 Task: Create List Files in Board Legal Compliance to Workspace Digital Marketing. Create List Images in Board Resource Planning to Workspace Digital Marketing. Create List Videos in Board Email Marketing Lead Nurturing and Scoring to Workspace Digital Marketing
Action: Mouse moved to (218, 124)
Screenshot: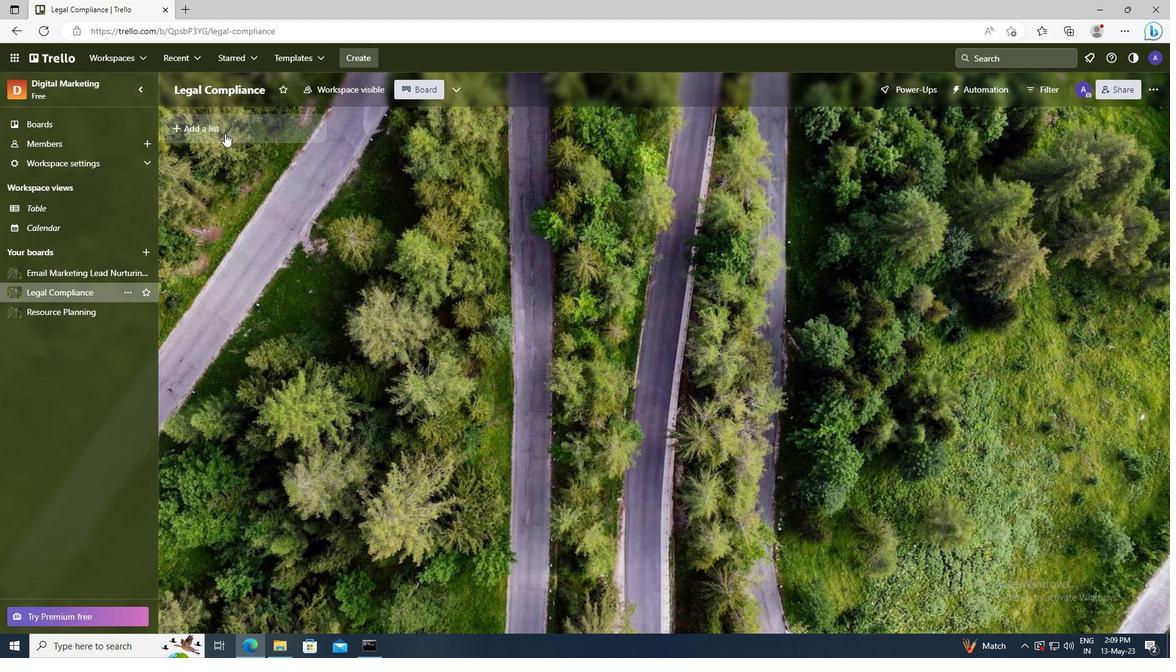 
Action: Mouse pressed left at (218, 124)
Screenshot: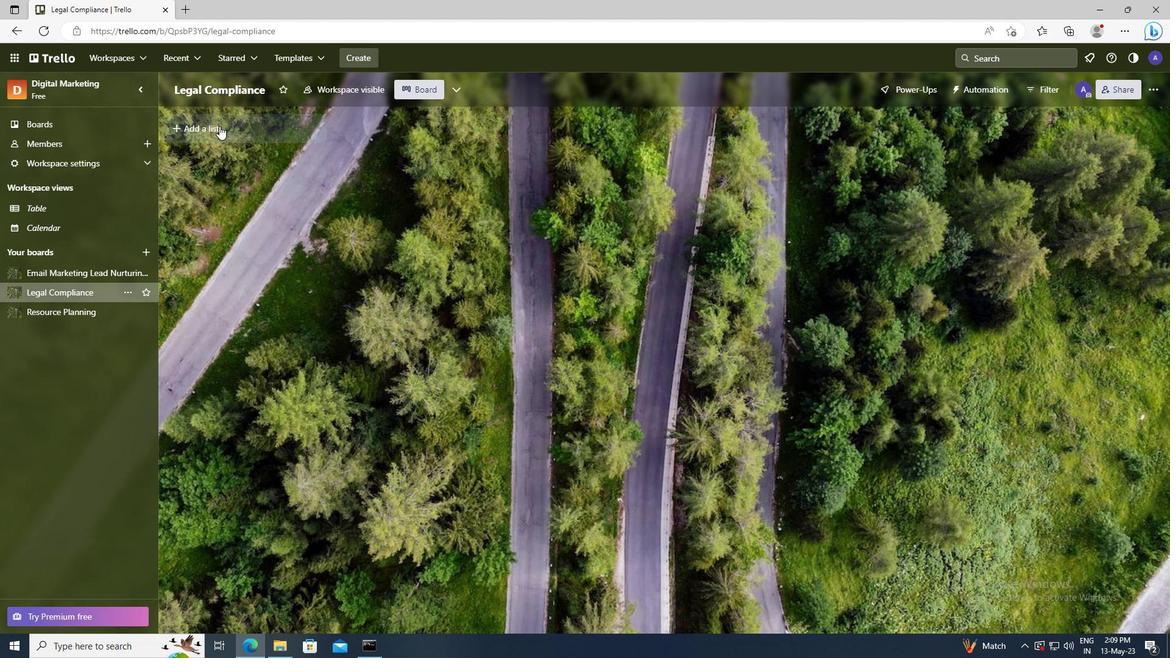 
Action: Key pressed <Key.shift>FILES
Screenshot: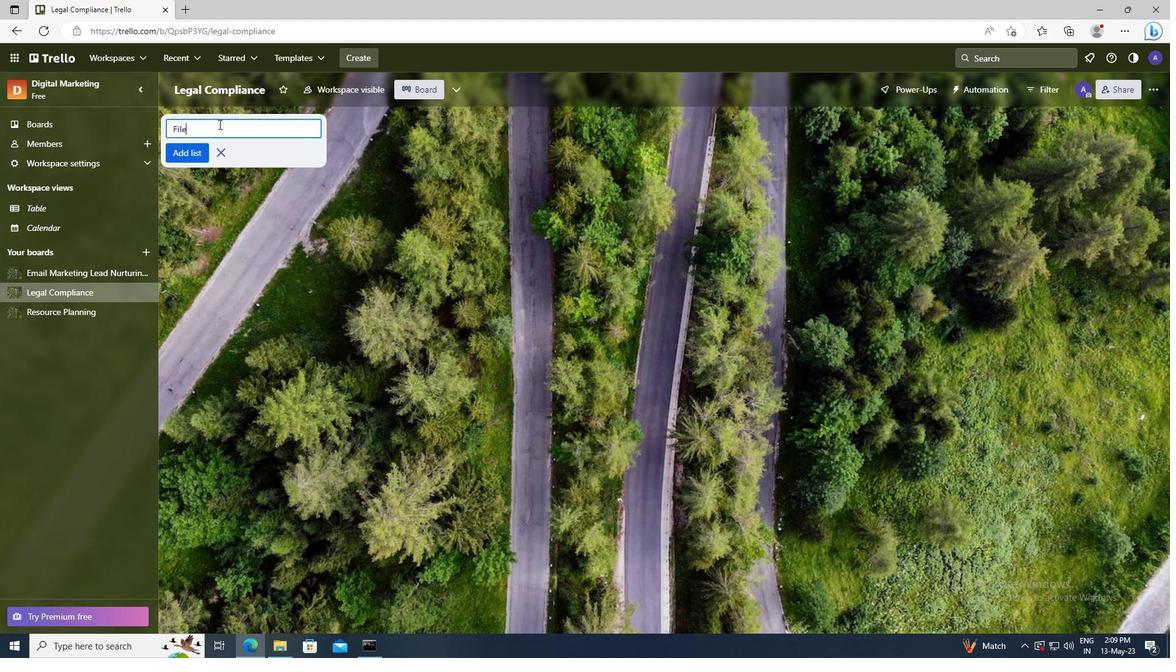
Action: Mouse moved to (193, 152)
Screenshot: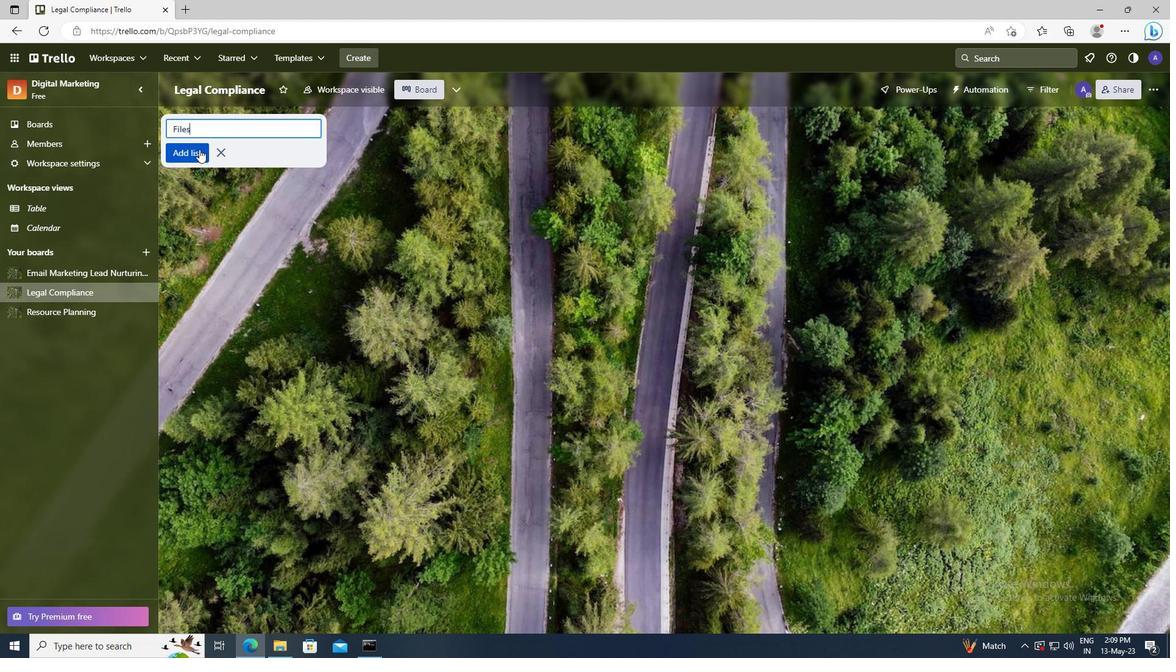 
Action: Mouse pressed left at (193, 152)
Screenshot: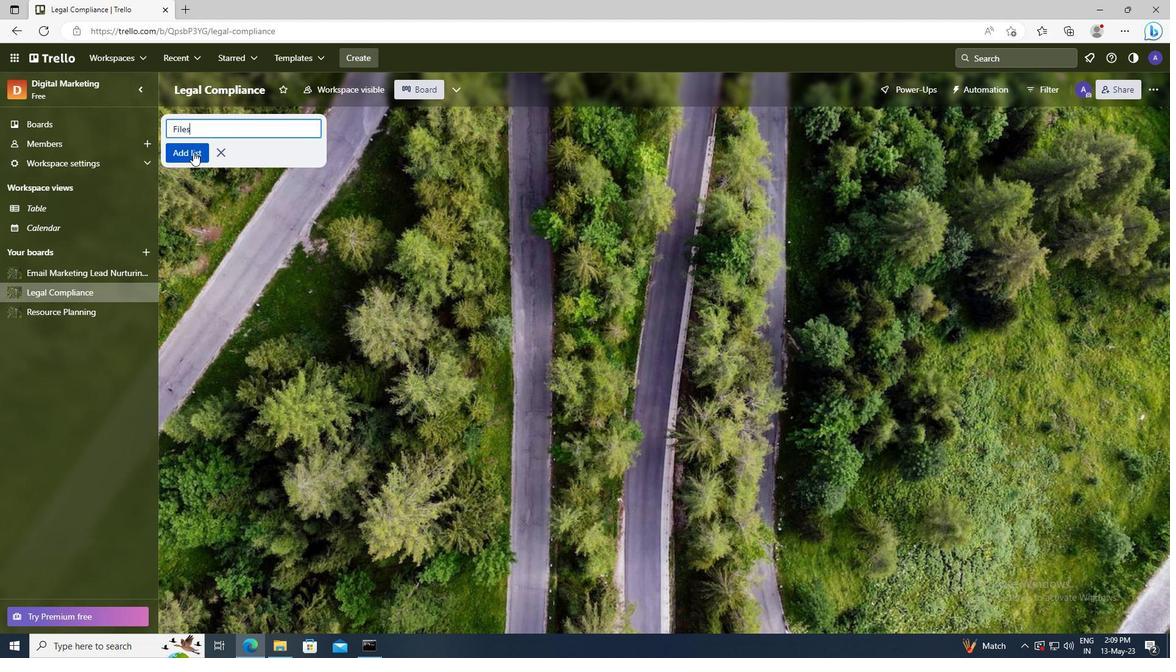 
Action: Mouse moved to (82, 318)
Screenshot: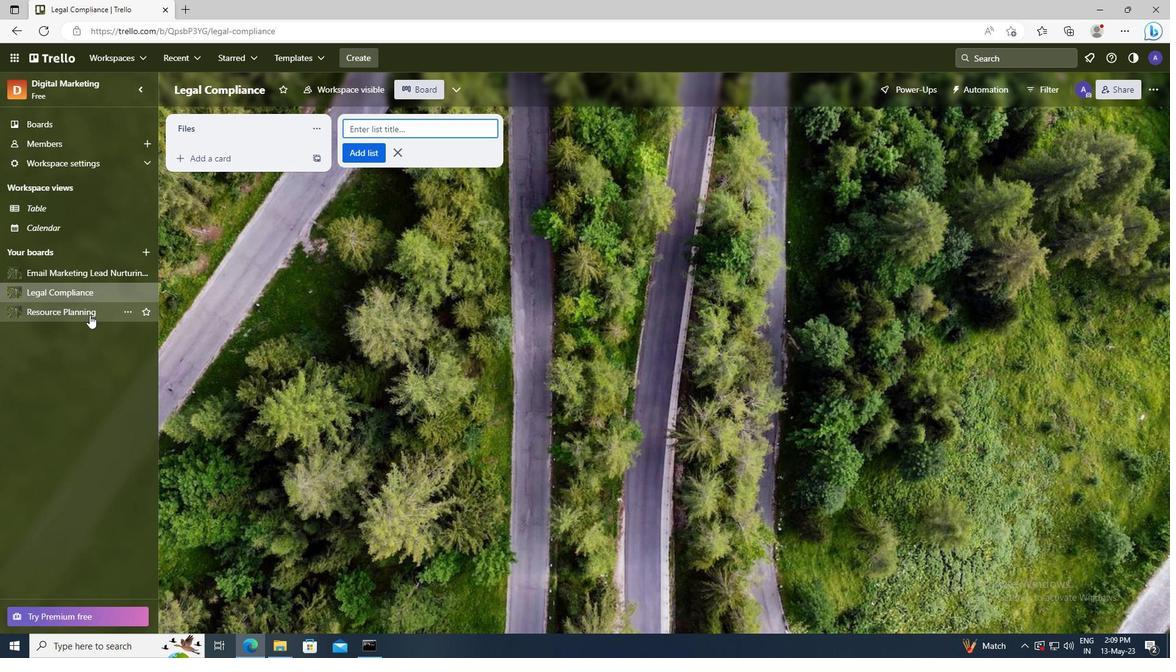 
Action: Mouse pressed left at (82, 318)
Screenshot: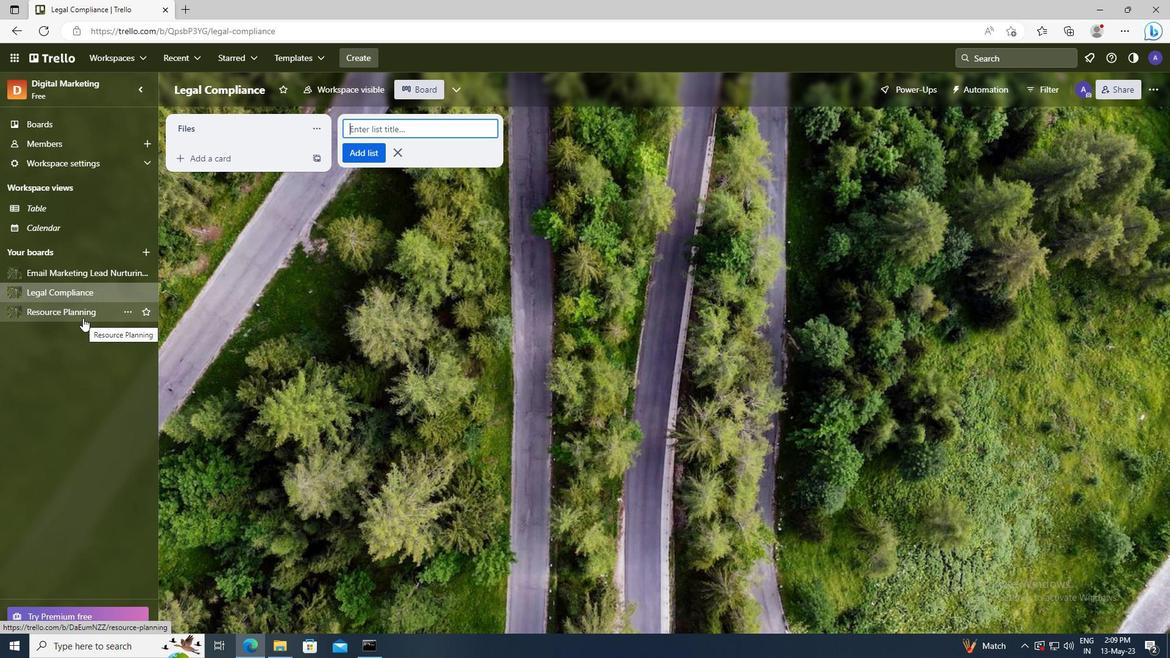 
Action: Mouse moved to (199, 129)
Screenshot: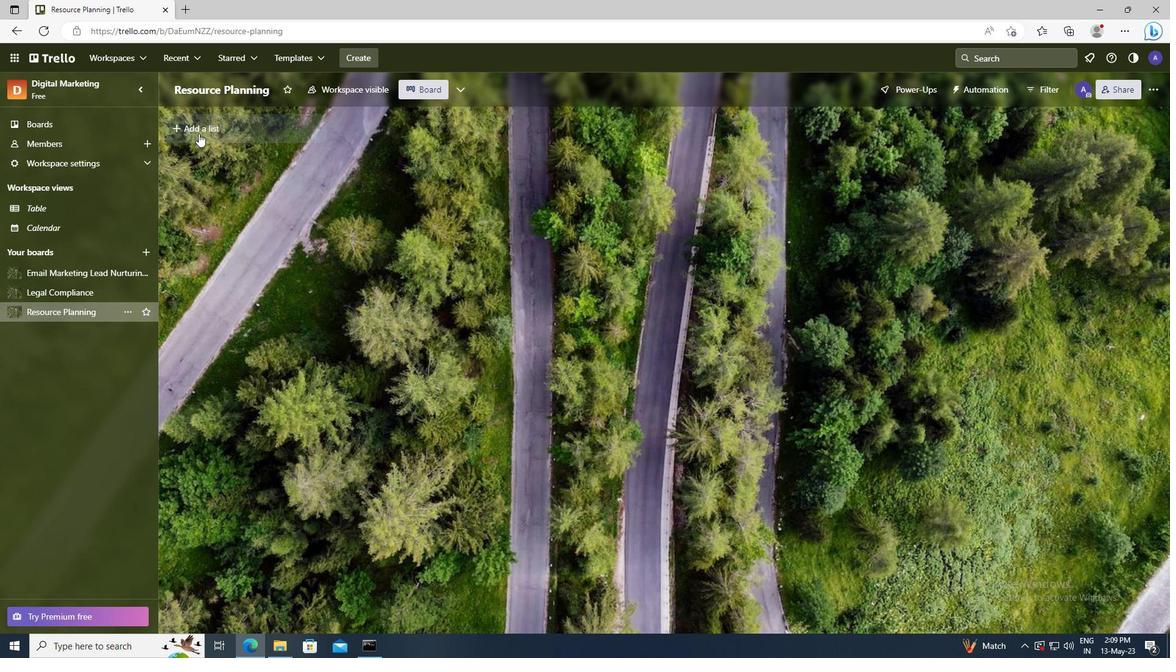 
Action: Mouse pressed left at (199, 129)
Screenshot: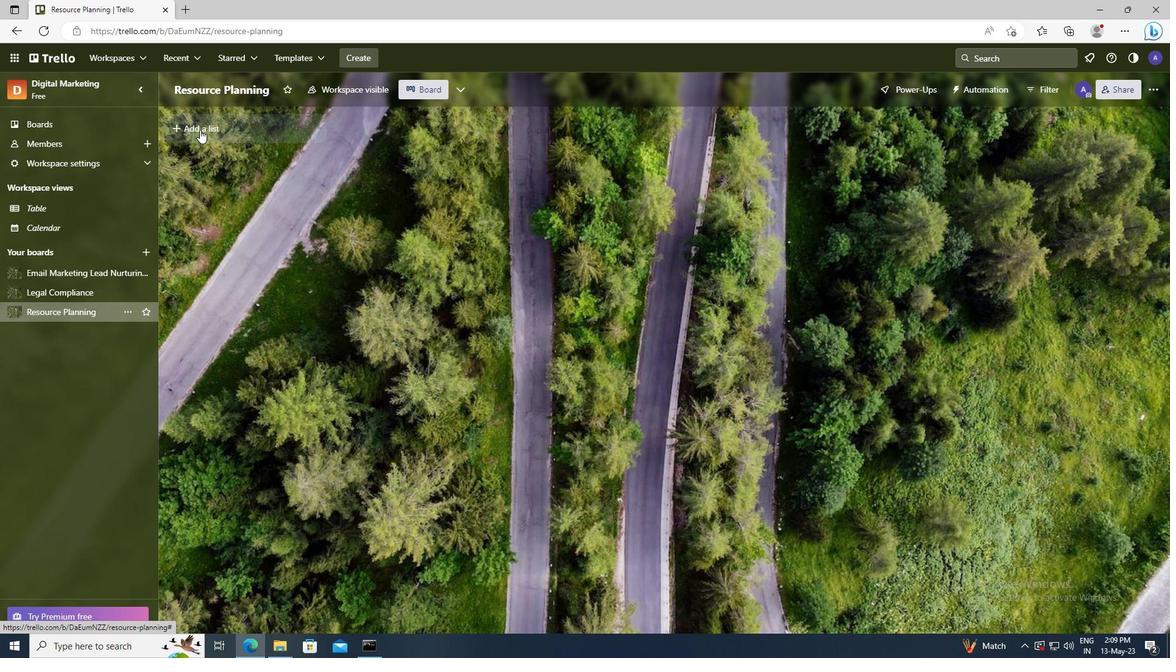 
Action: Key pressed <Key.shift>IMAGES
Screenshot: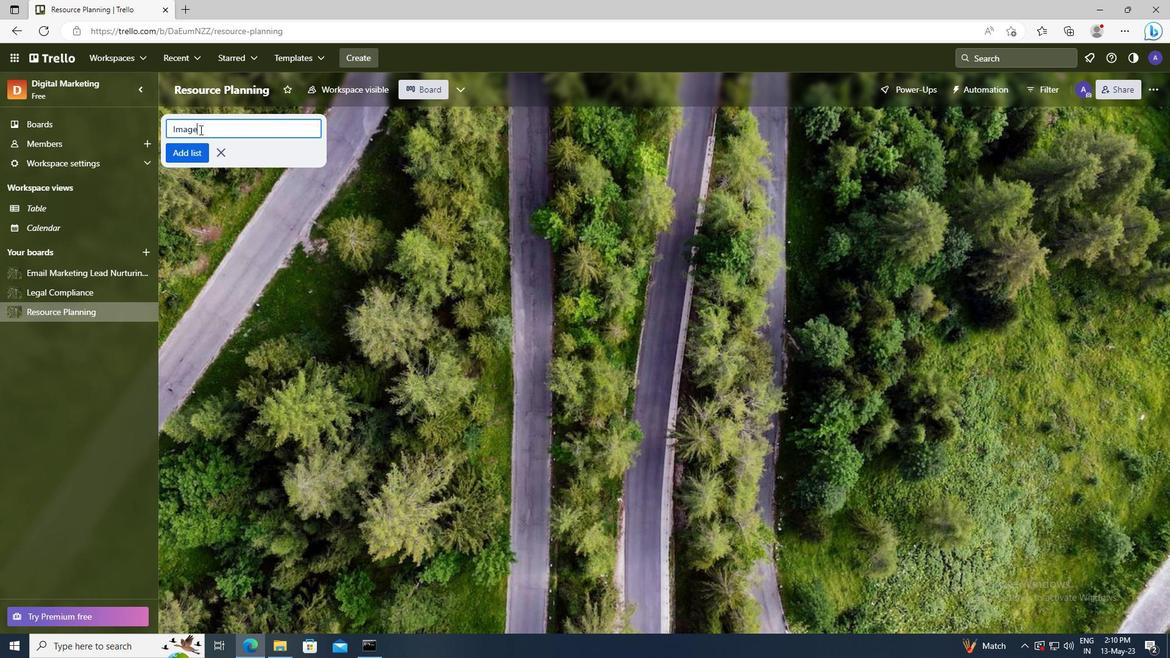 
Action: Mouse moved to (196, 150)
Screenshot: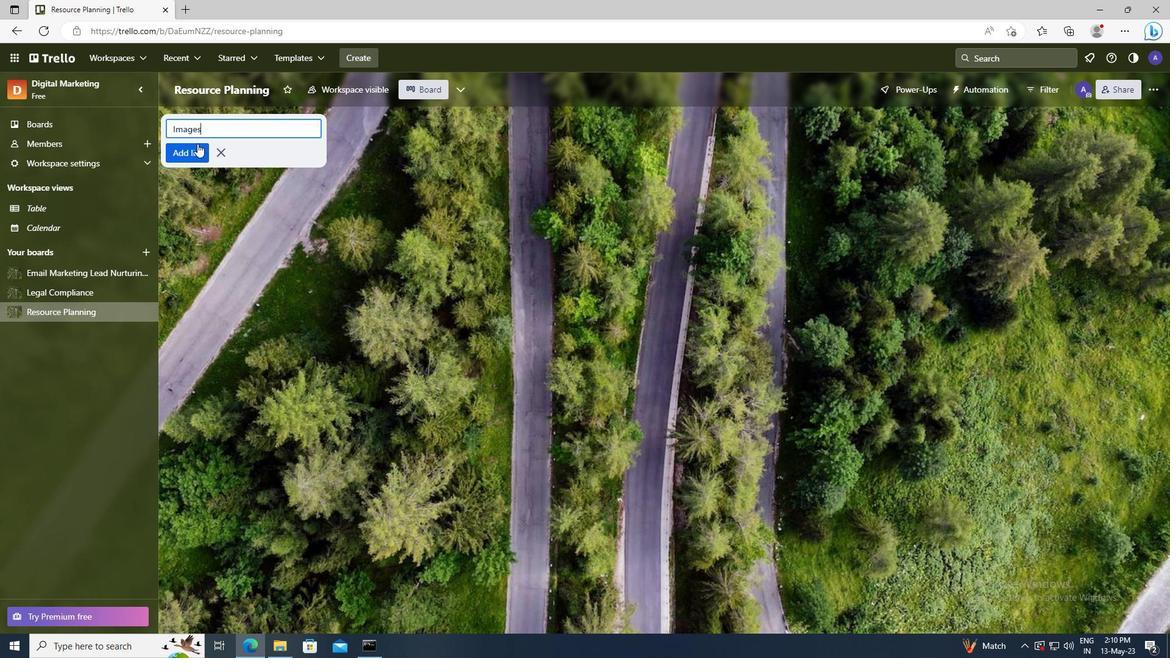 
Action: Mouse pressed left at (196, 150)
Screenshot: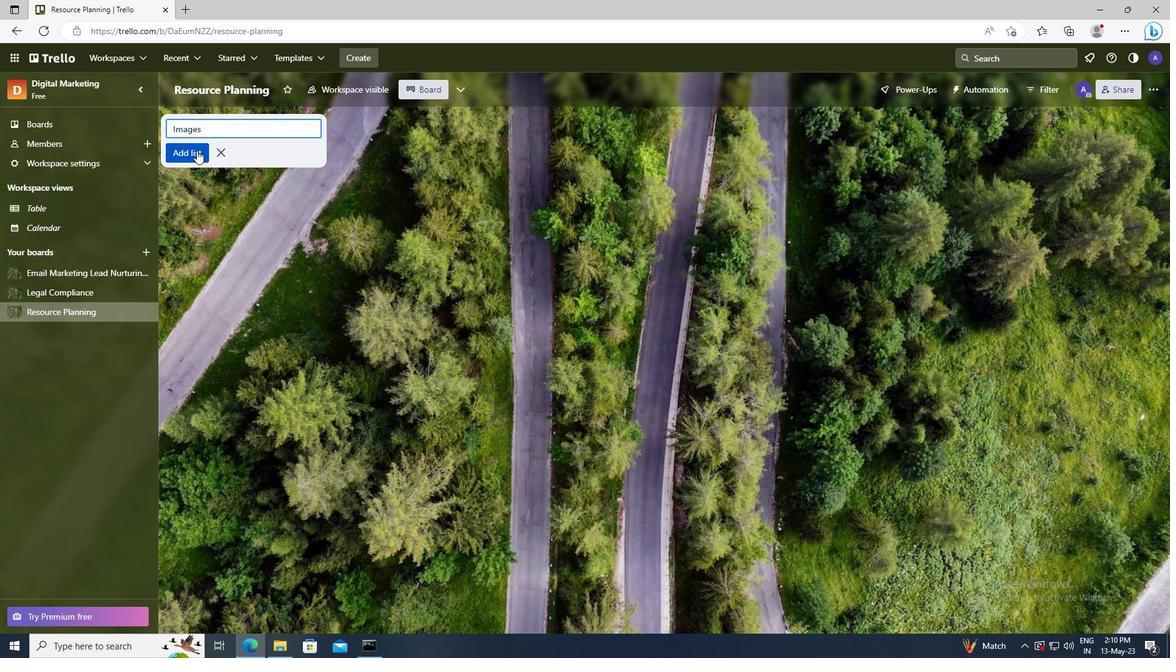 
Action: Mouse moved to (100, 268)
Screenshot: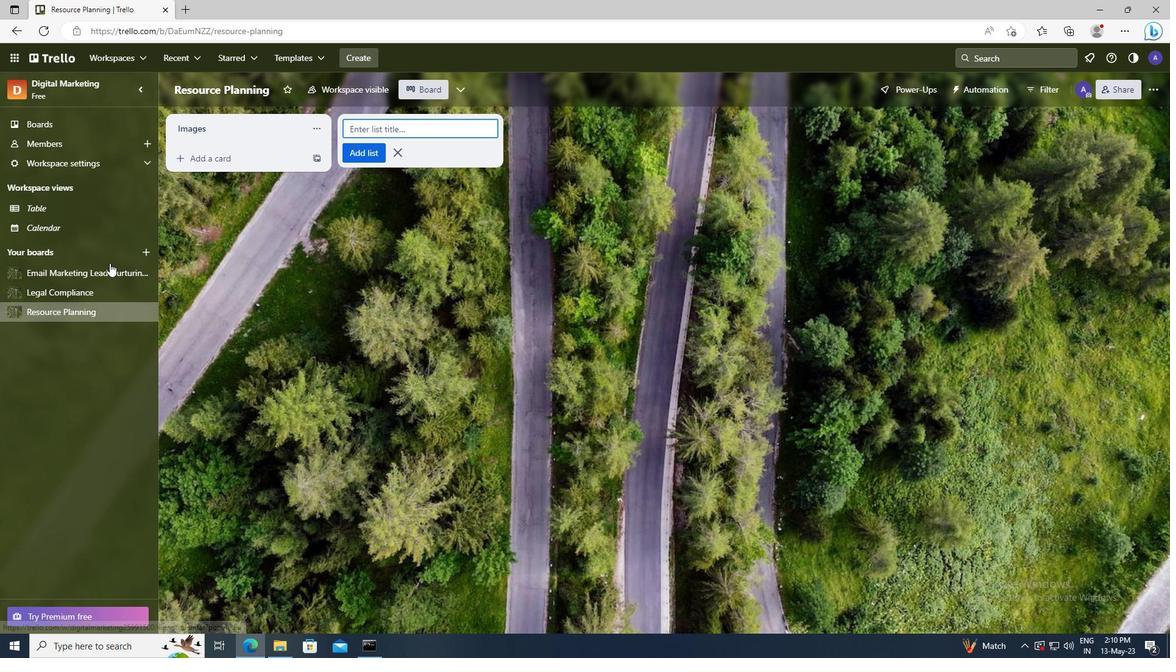 
Action: Mouse pressed left at (100, 268)
Screenshot: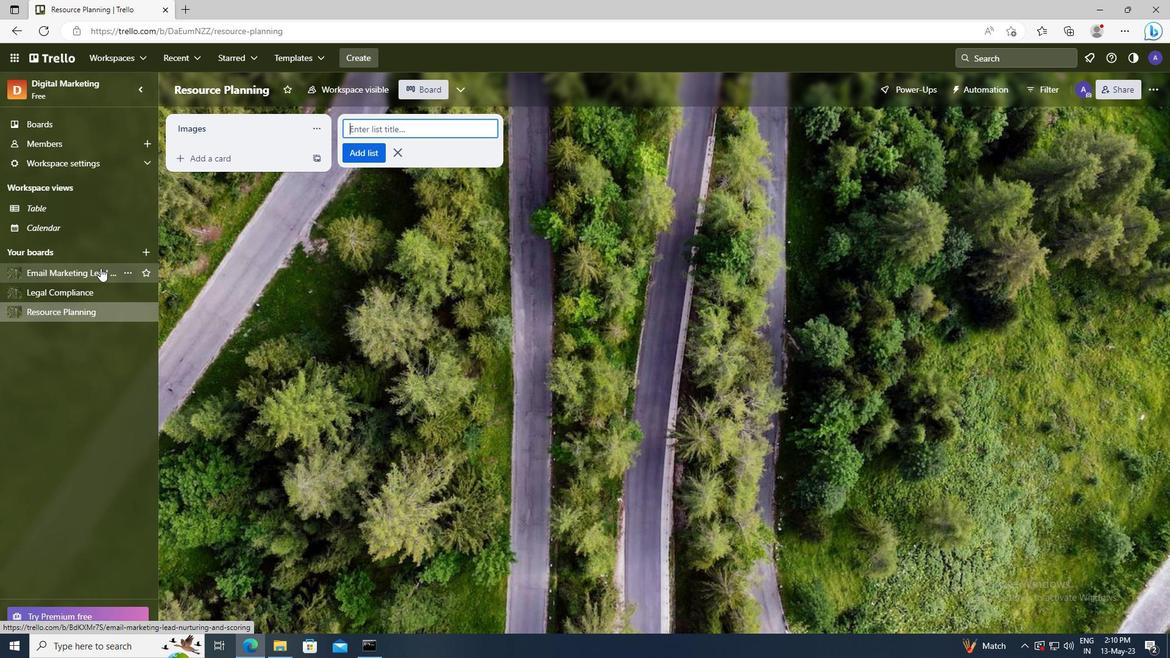 
Action: Mouse moved to (189, 128)
Screenshot: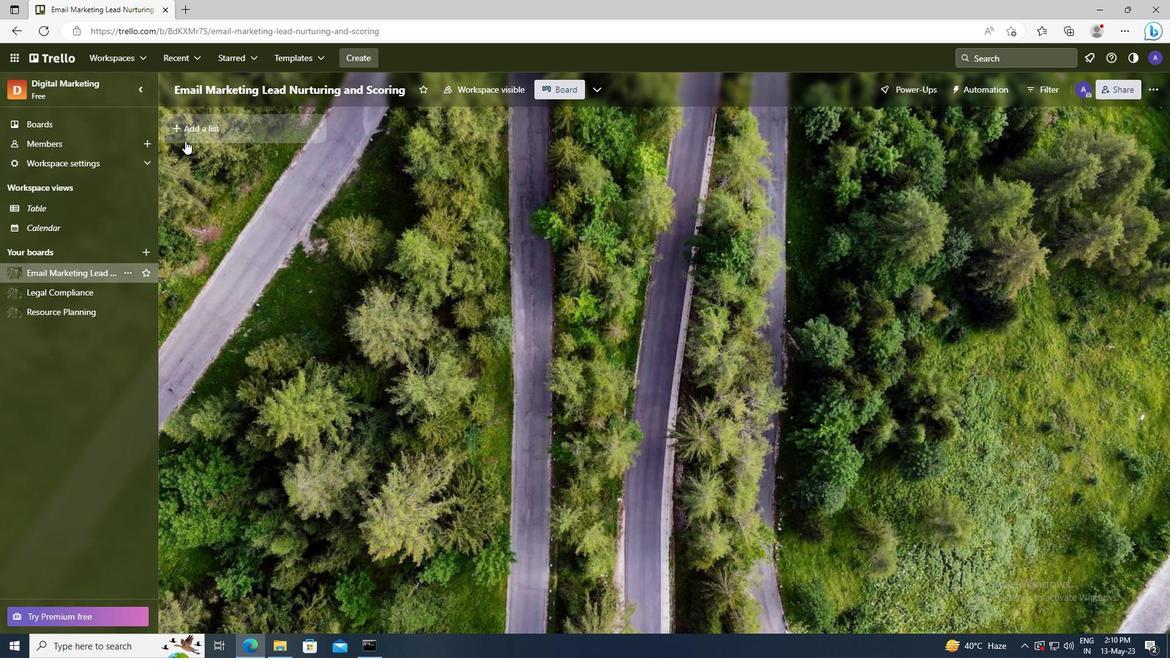 
Action: Mouse pressed left at (189, 128)
Screenshot: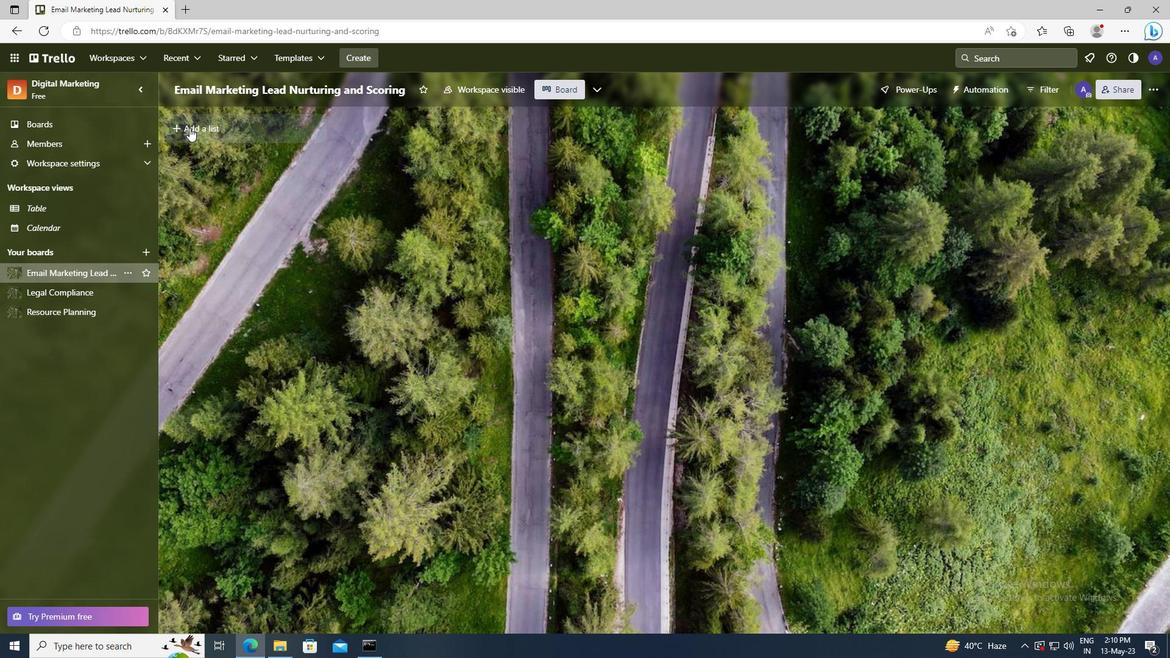
Action: Key pressed <Key.shift>VIDEOS
Screenshot: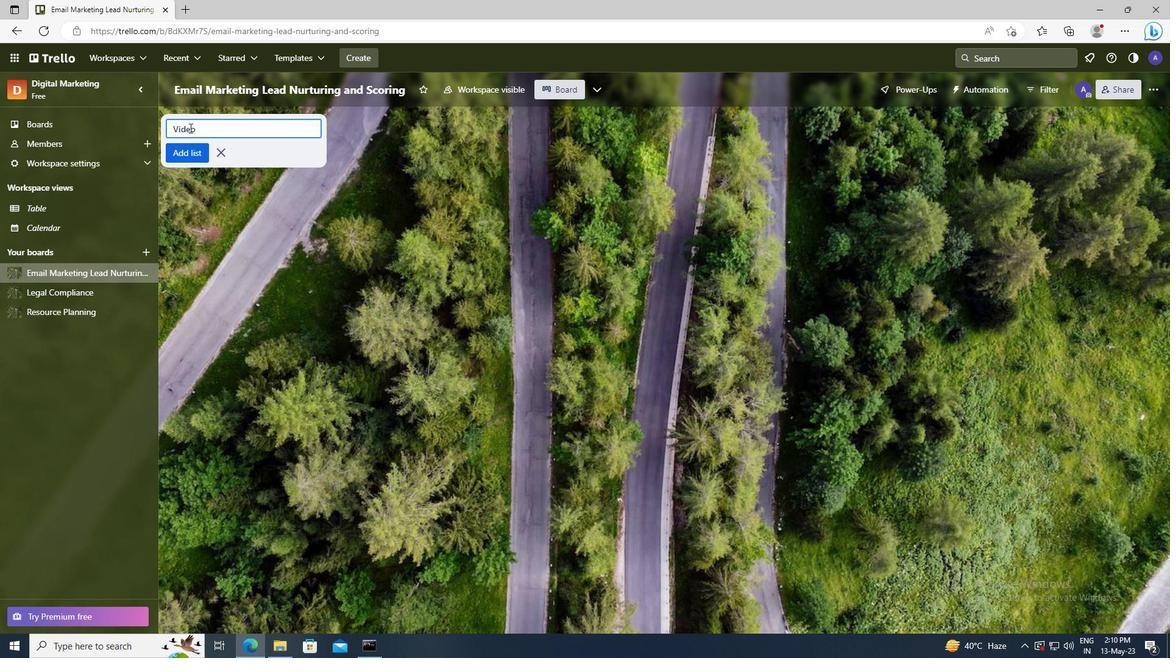 
Action: Mouse moved to (197, 148)
Screenshot: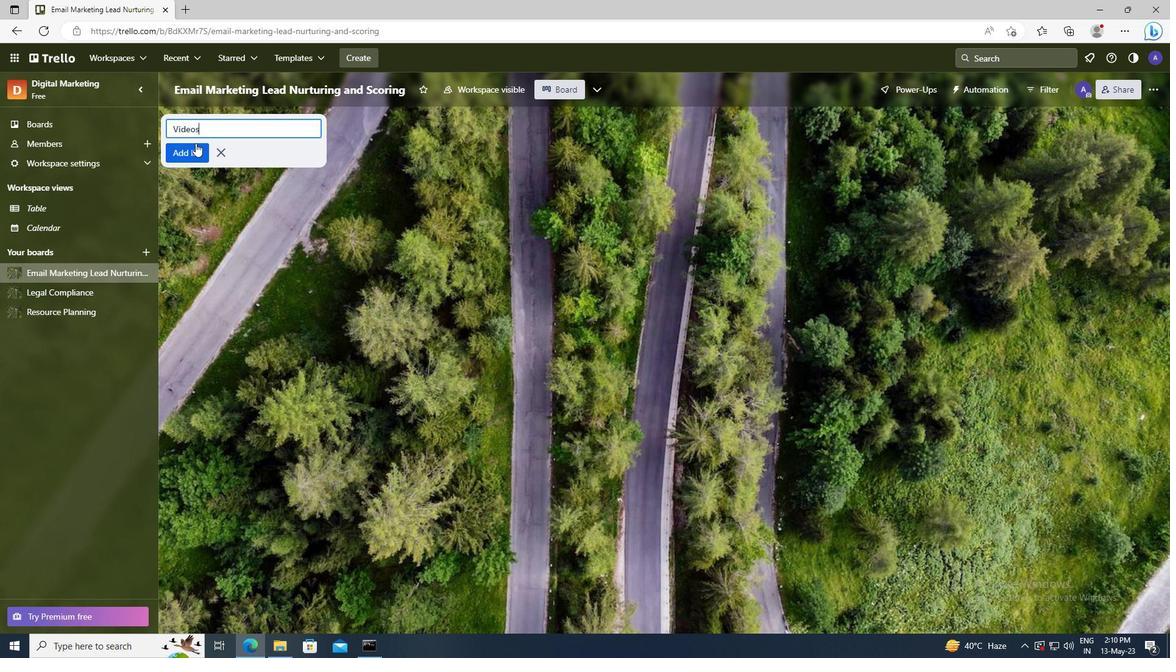 
Action: Mouse pressed left at (197, 148)
Screenshot: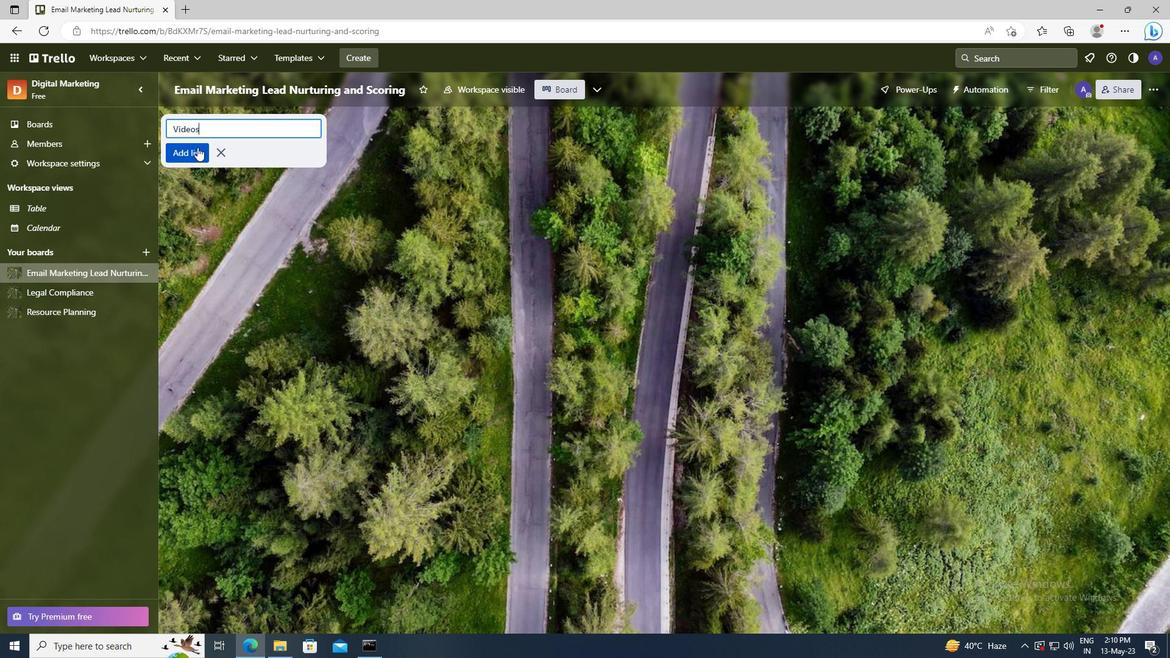 
